 Task: Change the title font style to roboto.
Action: Mouse moved to (199, 90)
Screenshot: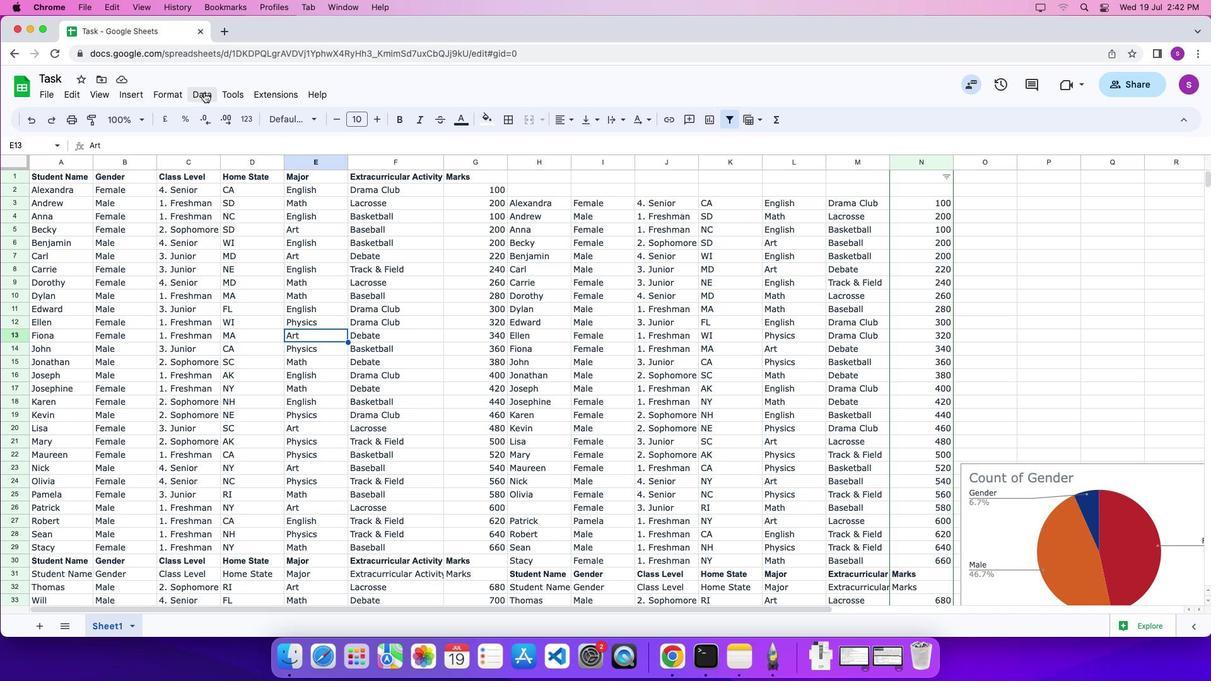 
Action: Mouse pressed left at (199, 90)
Screenshot: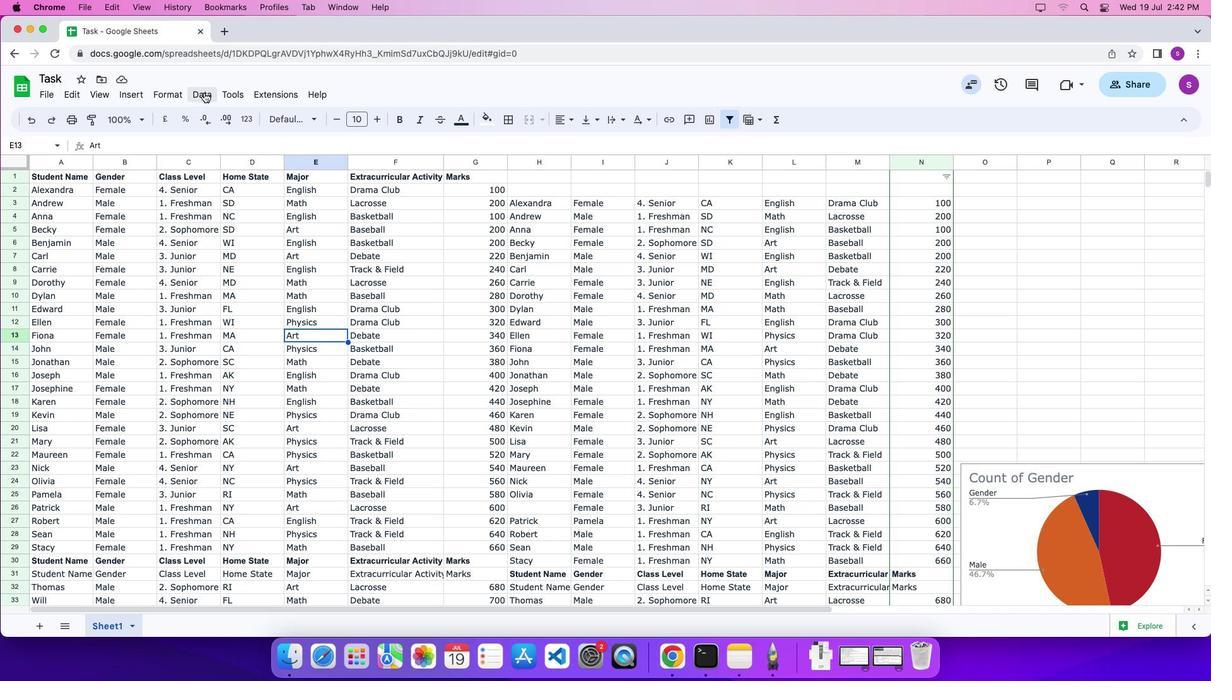 
Action: Mouse moved to (203, 92)
Screenshot: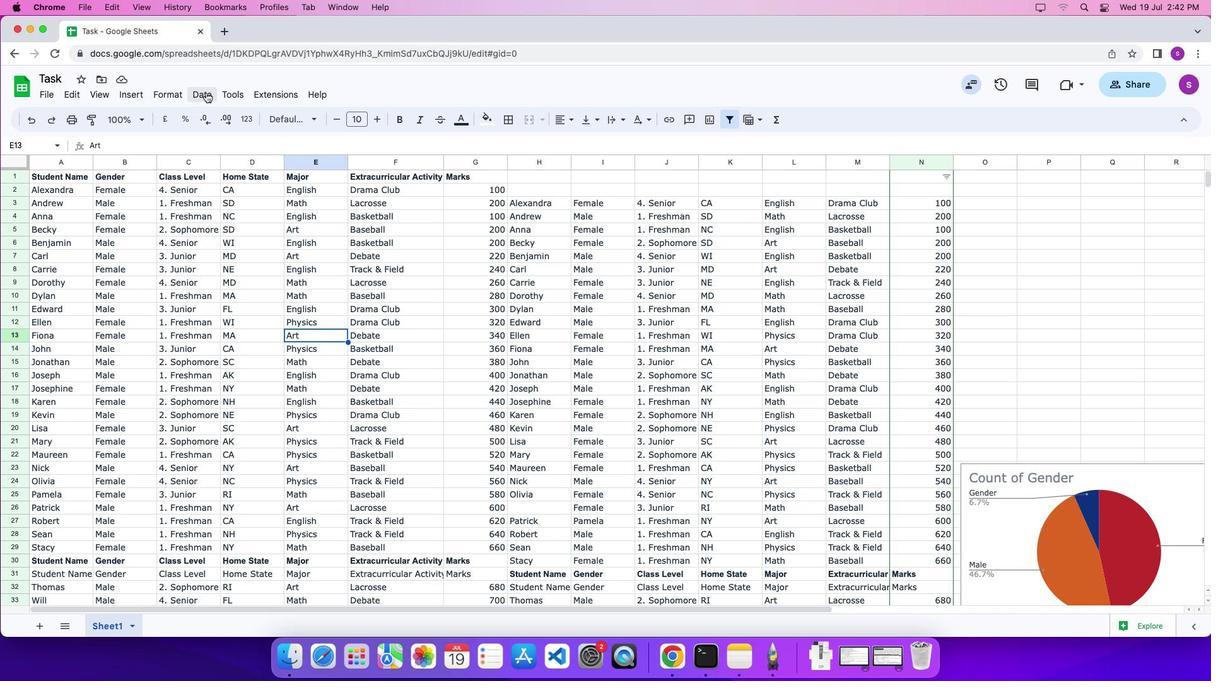 
Action: Mouse pressed left at (203, 92)
Screenshot: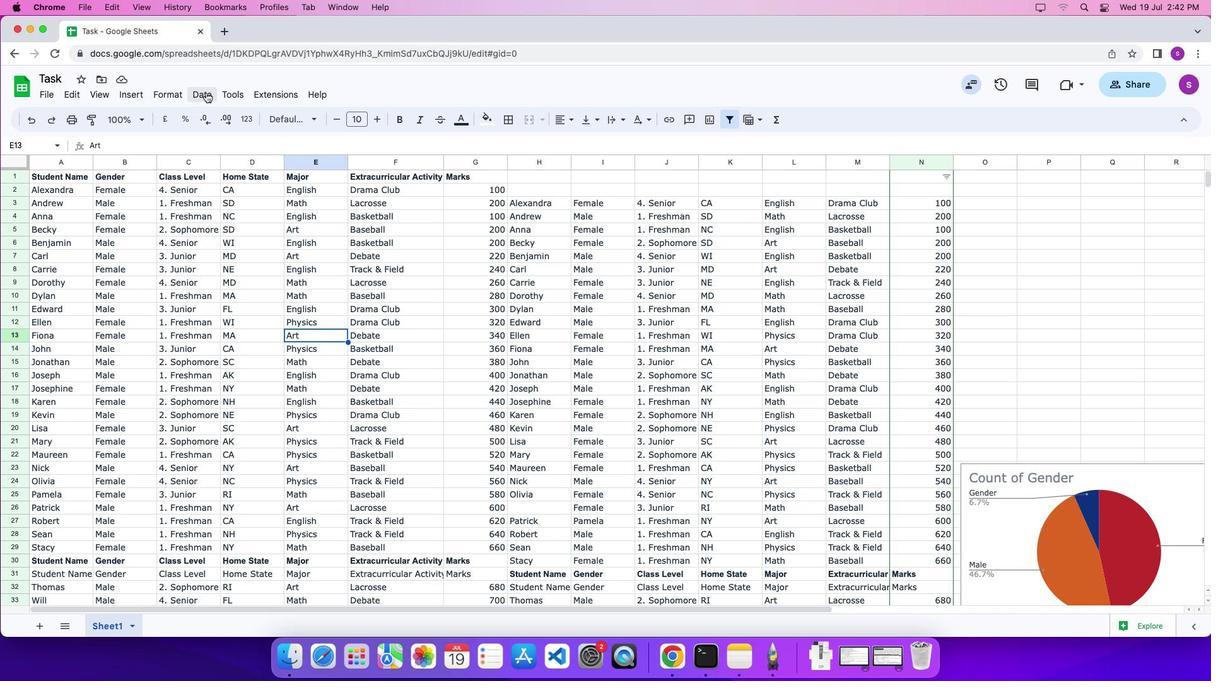 
Action: Mouse moved to (205, 92)
Screenshot: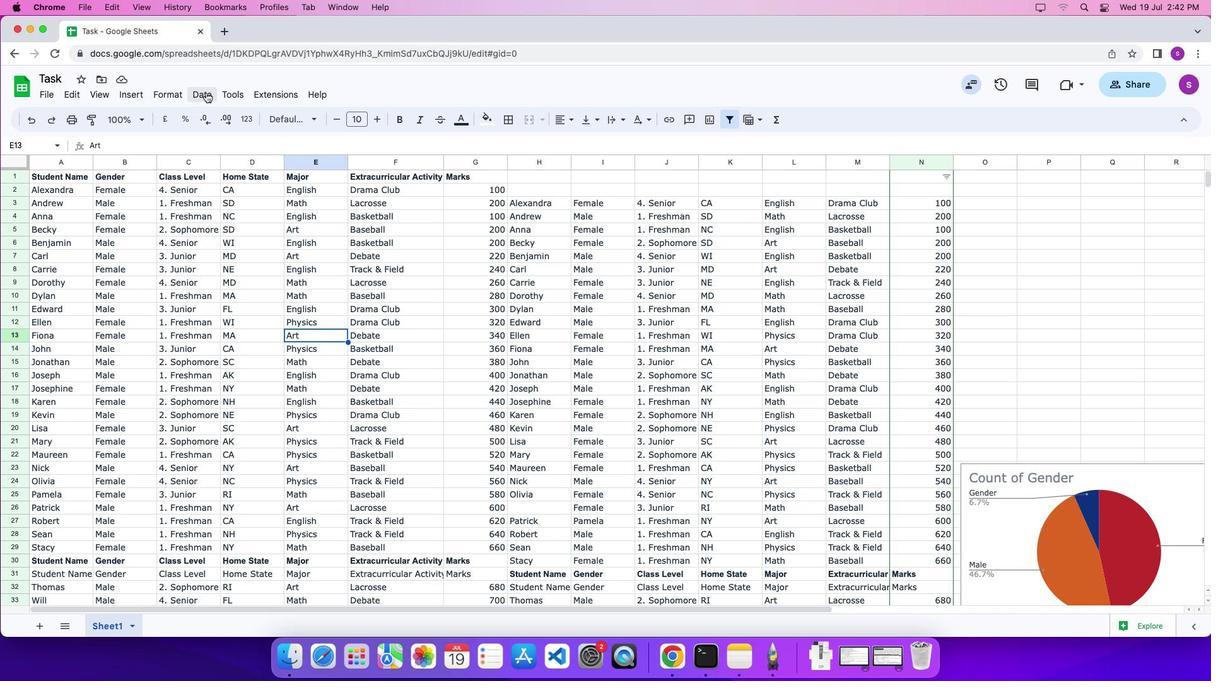 
Action: Mouse pressed left at (205, 92)
Screenshot: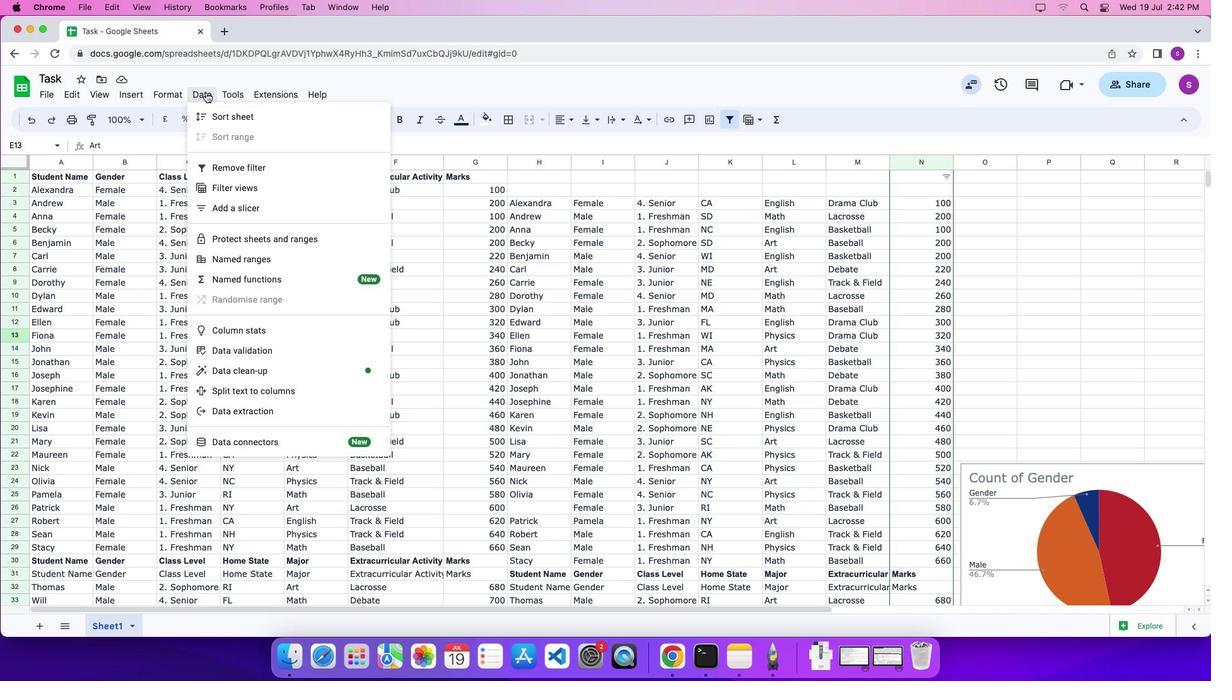 
Action: Mouse moved to (203, 91)
Screenshot: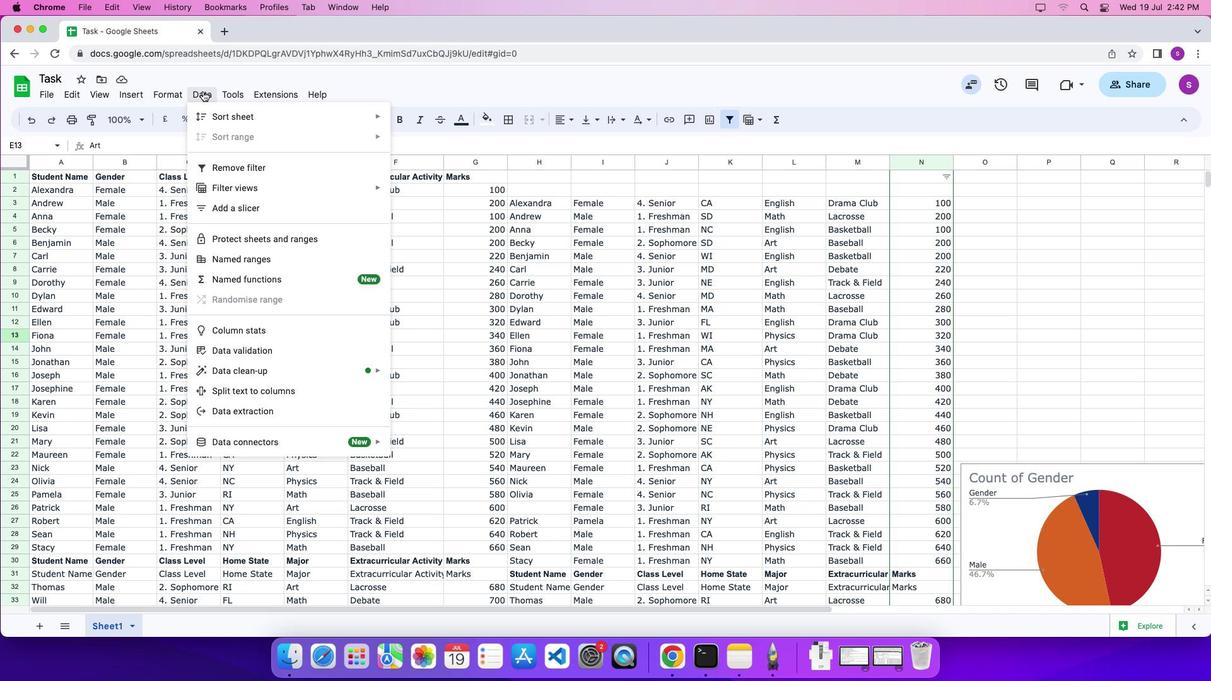 
Action: Mouse pressed left at (203, 91)
Screenshot: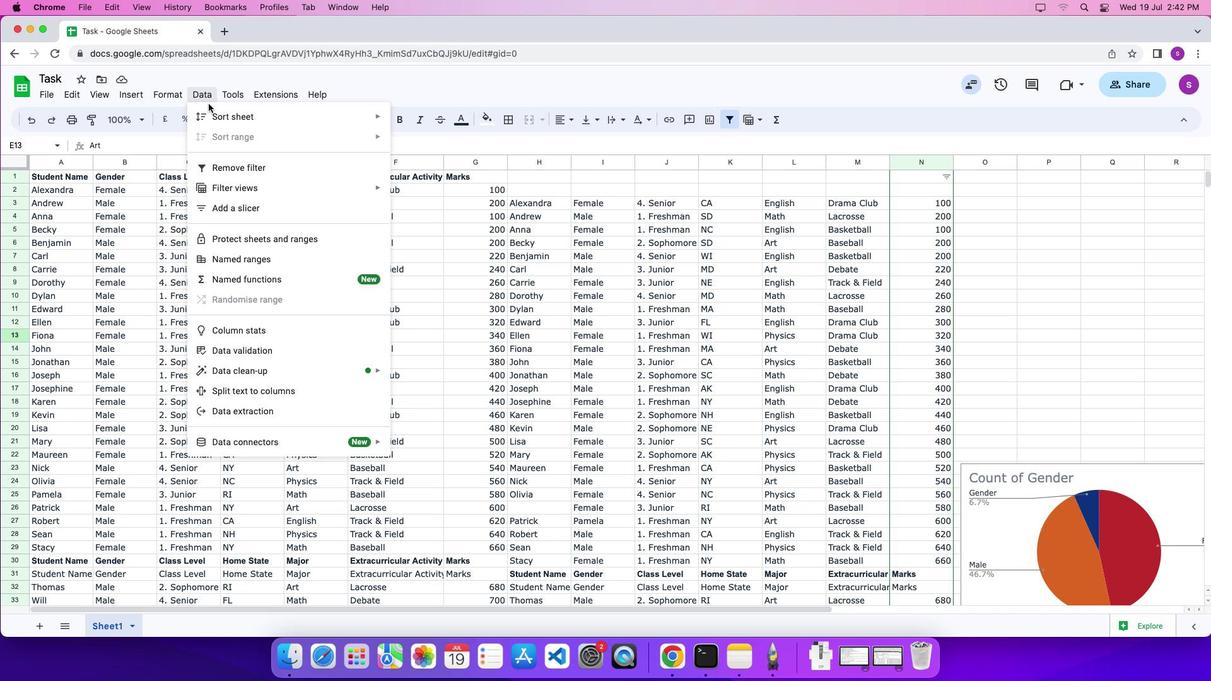 
Action: Mouse moved to (227, 212)
Screenshot: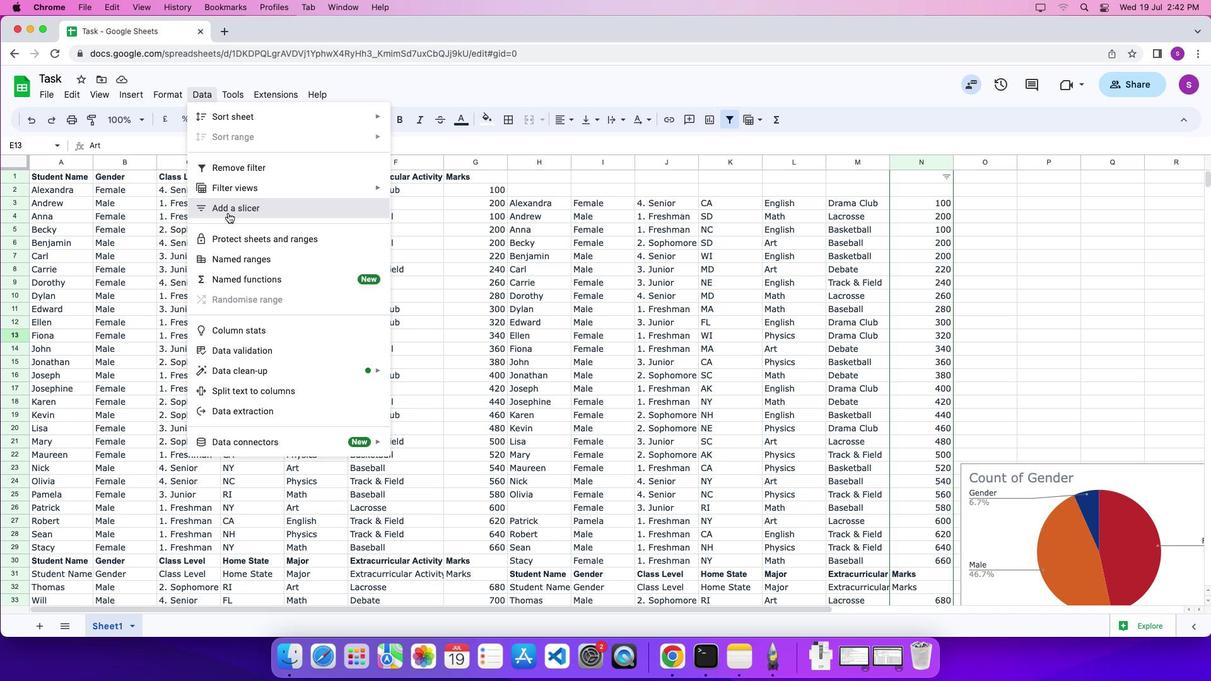 
Action: Mouse pressed left at (227, 212)
Screenshot: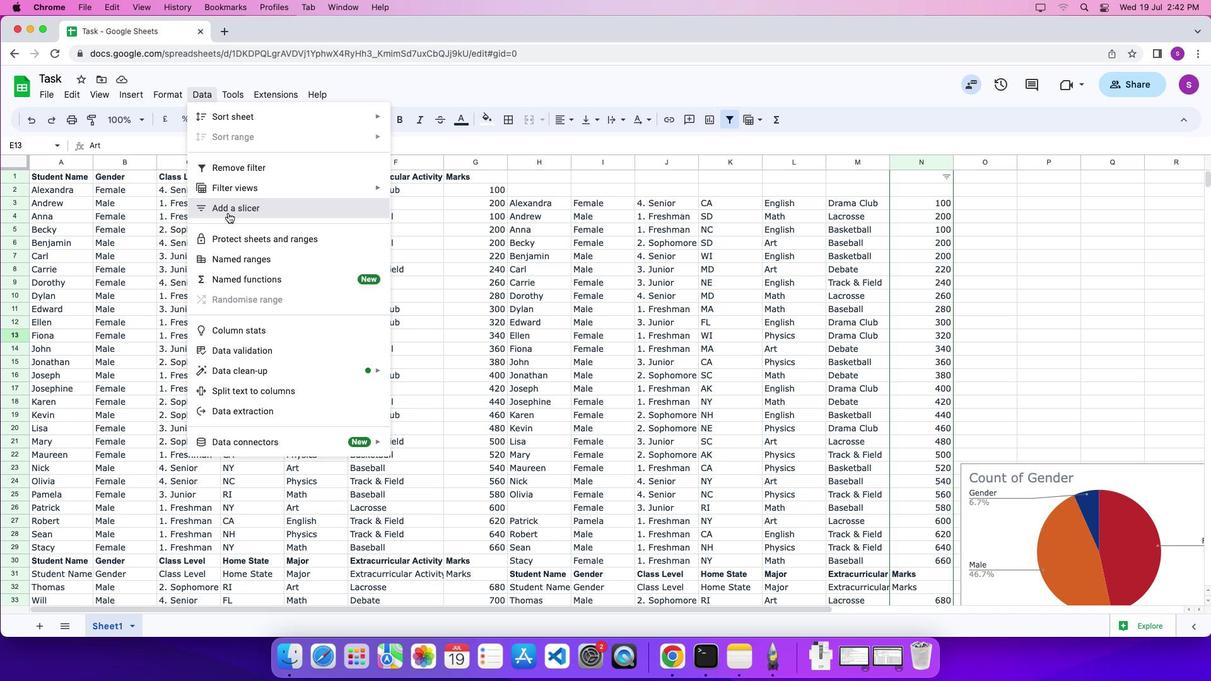 
Action: Mouse moved to (1098, 298)
Screenshot: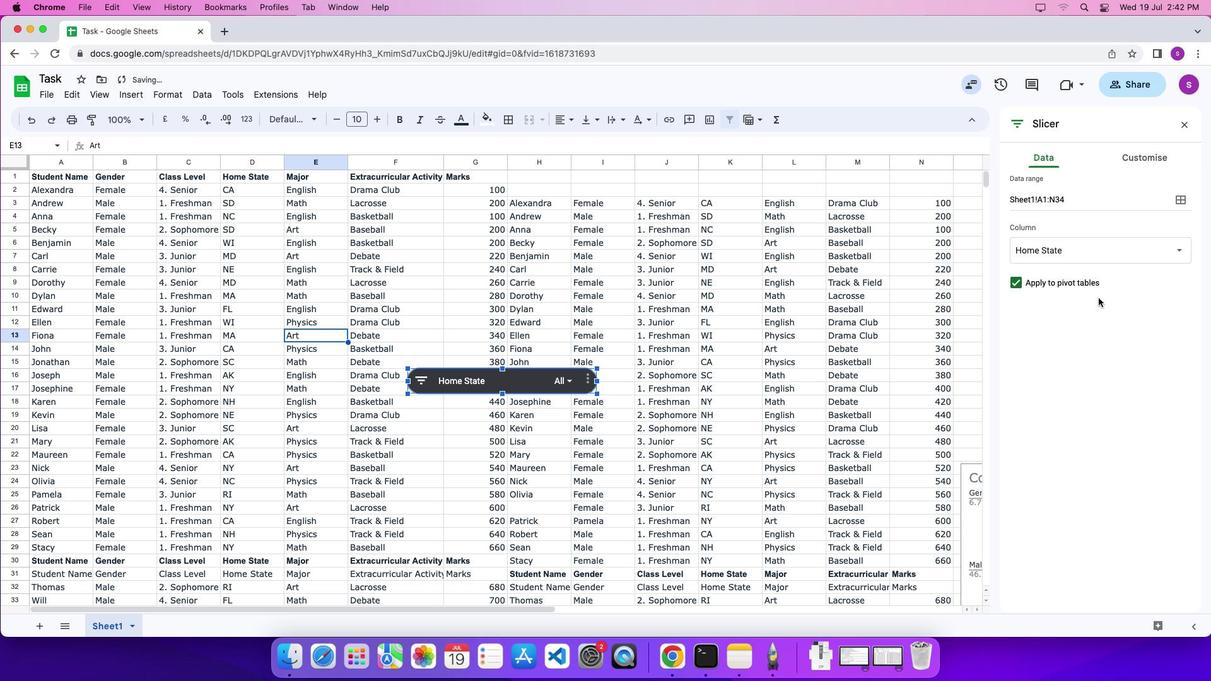 
Action: Mouse pressed left at (1098, 298)
Screenshot: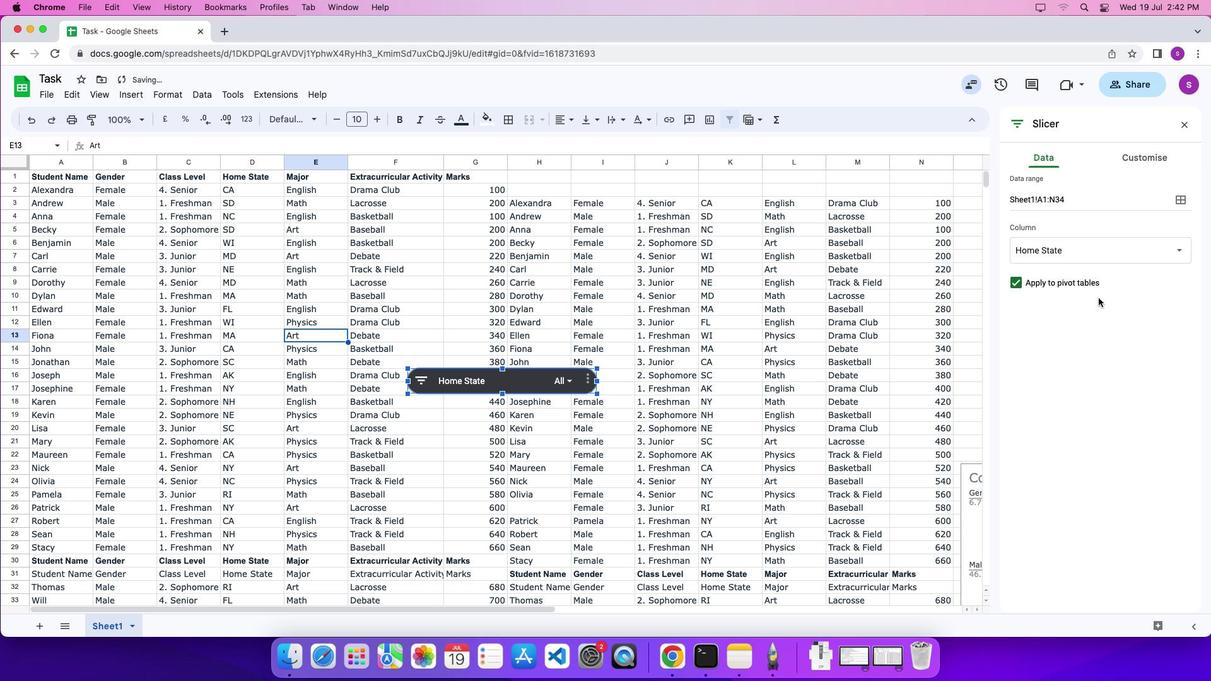 
Action: Mouse moved to (1146, 160)
Screenshot: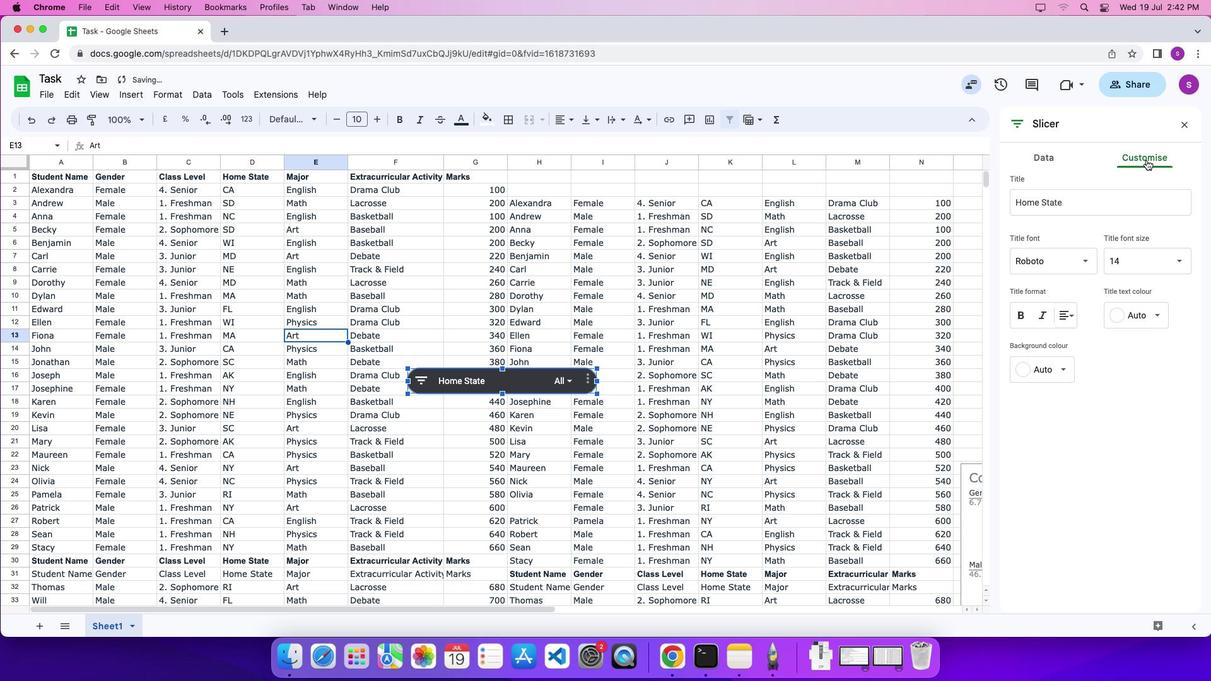 
Action: Mouse pressed left at (1146, 160)
Screenshot: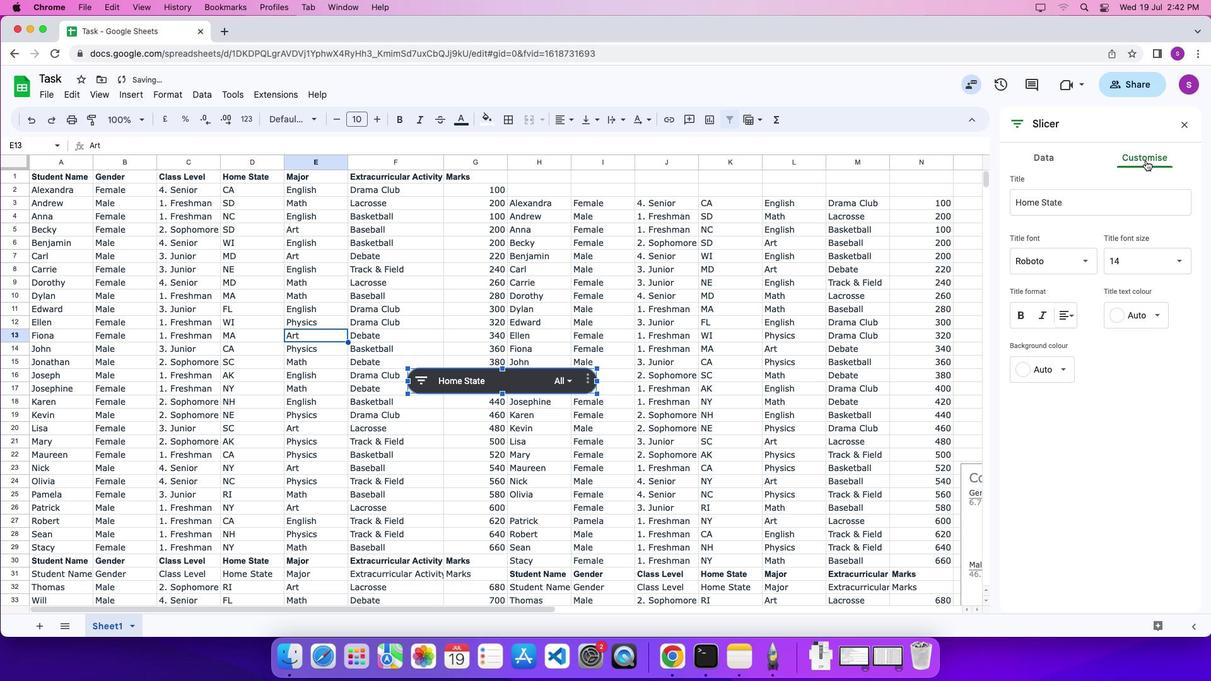 
Action: Mouse moved to (1088, 263)
Screenshot: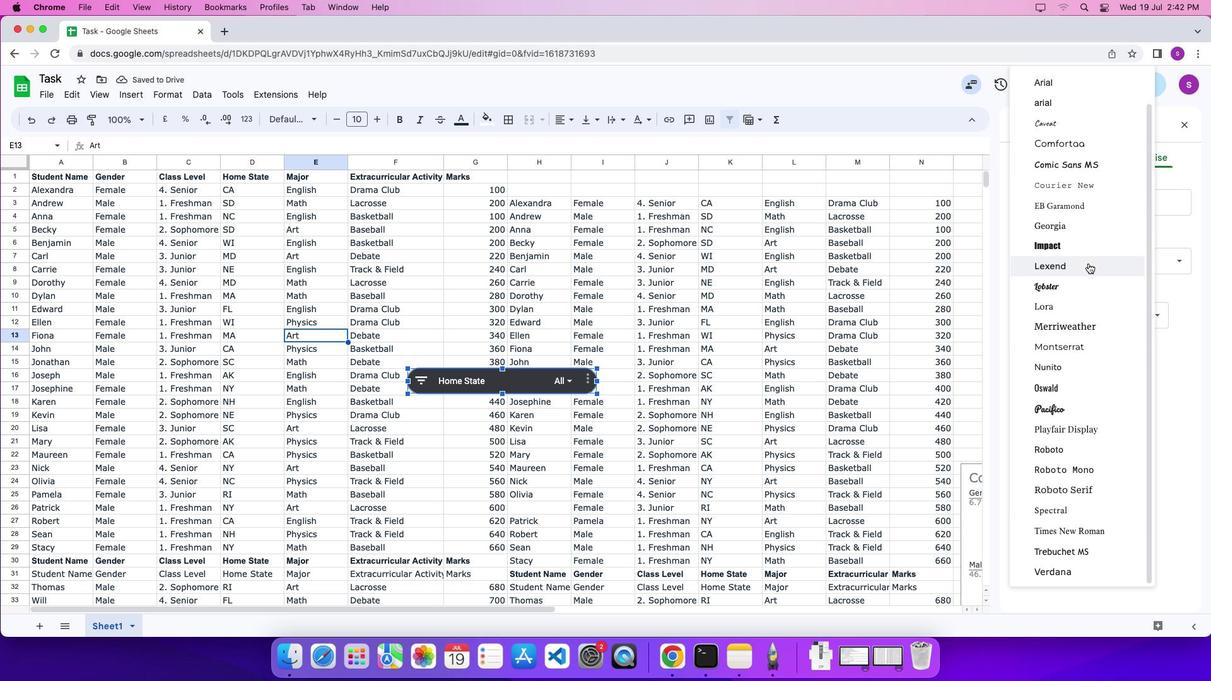 
Action: Mouse pressed left at (1088, 263)
Screenshot: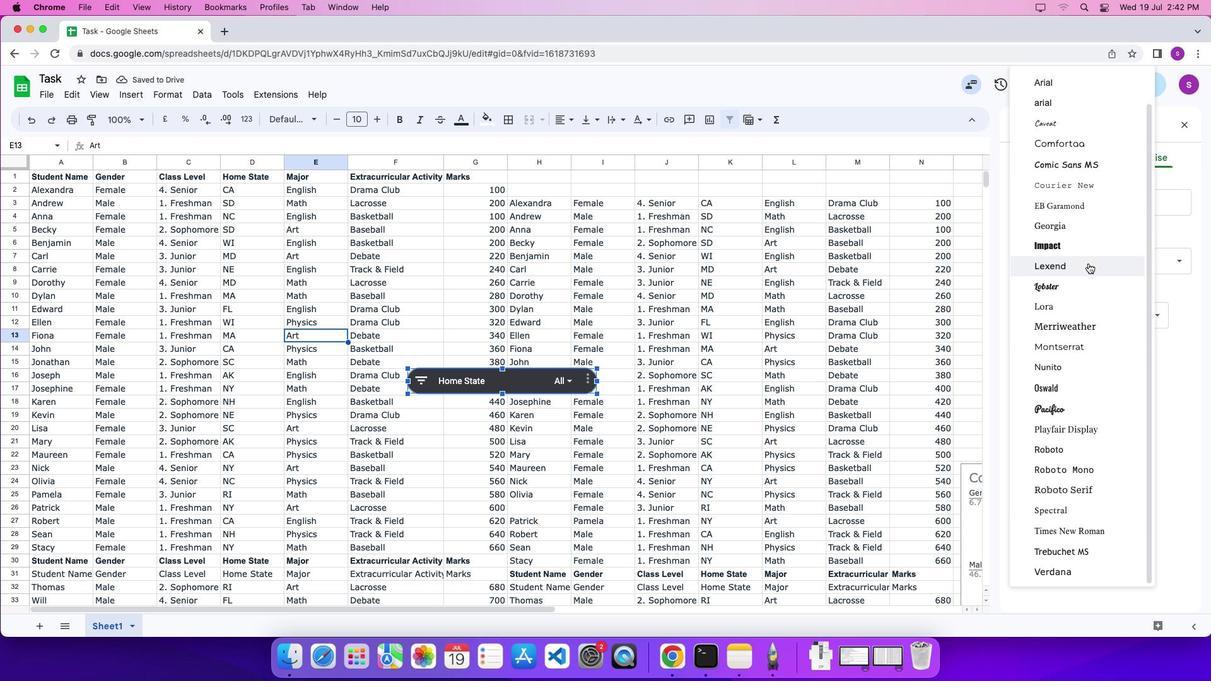 
Action: Mouse moved to (1066, 446)
Screenshot: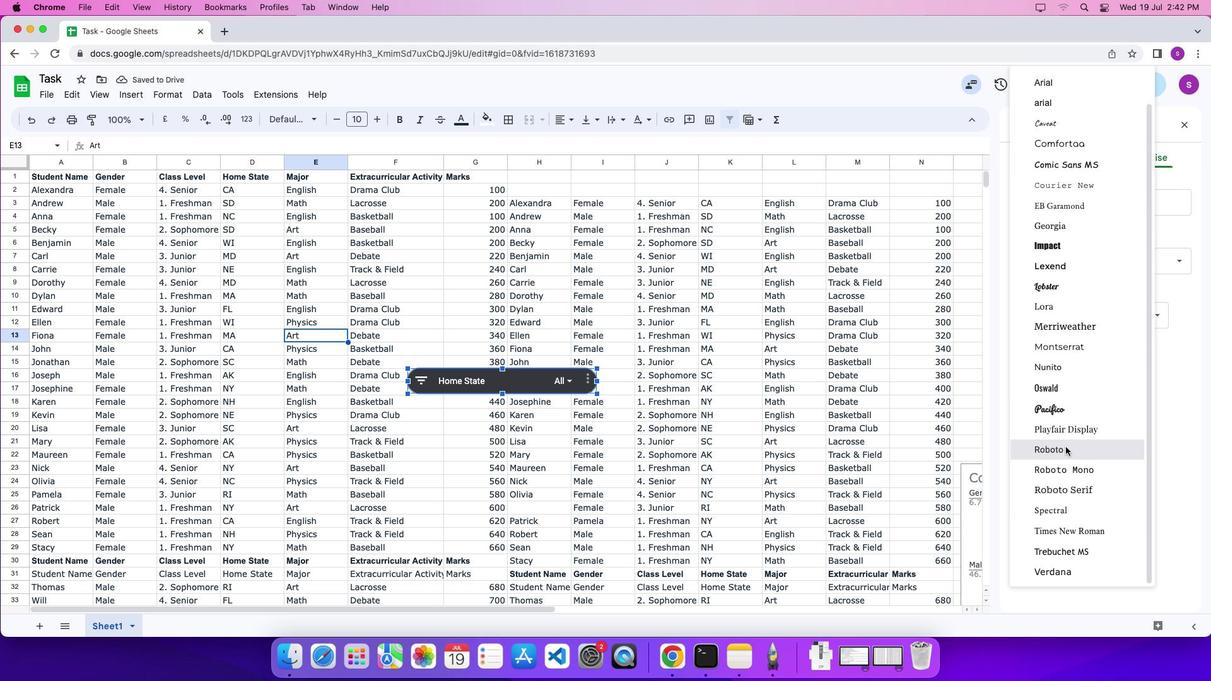 
Action: Mouse pressed left at (1066, 446)
Screenshot: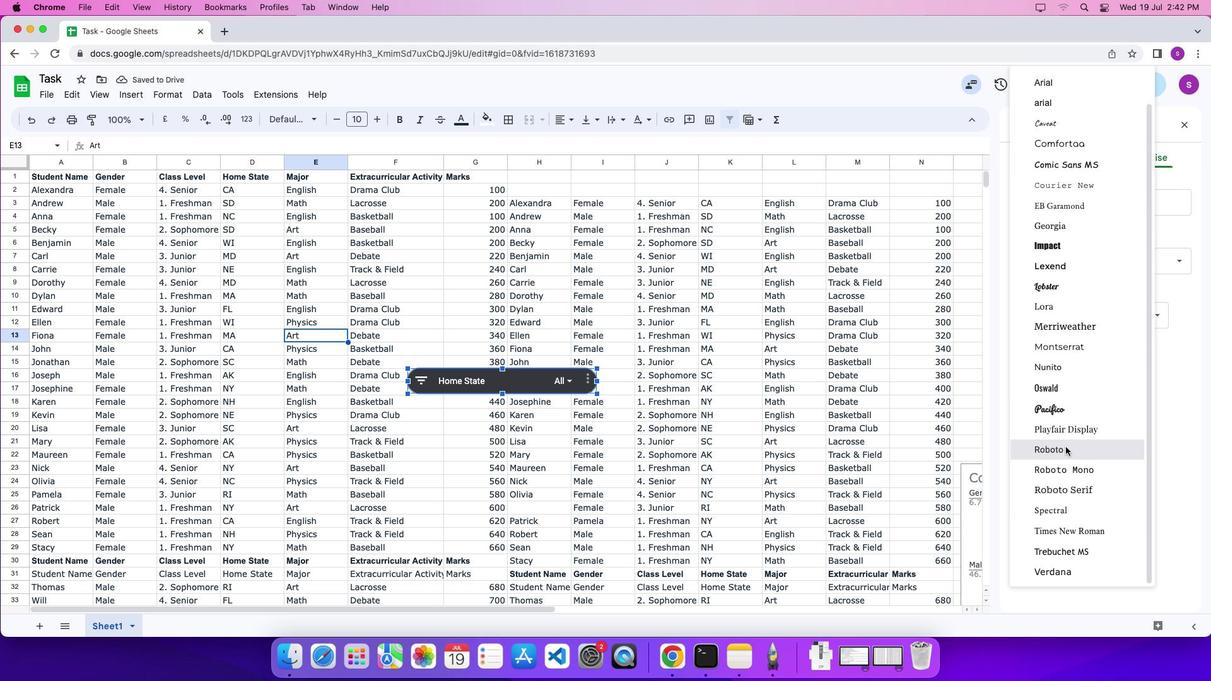 
